 Task: Add to scrum project ZoomTech a team member softage.3@softage.net.
Action: Mouse moved to (276, 152)
Screenshot: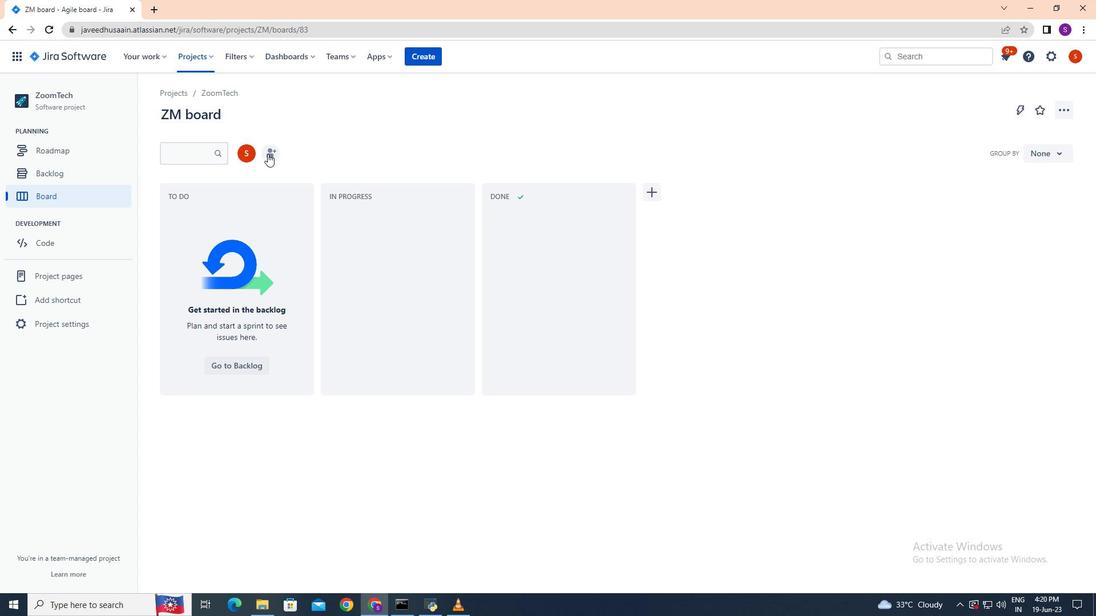 
Action: Mouse pressed left at (276, 152)
Screenshot: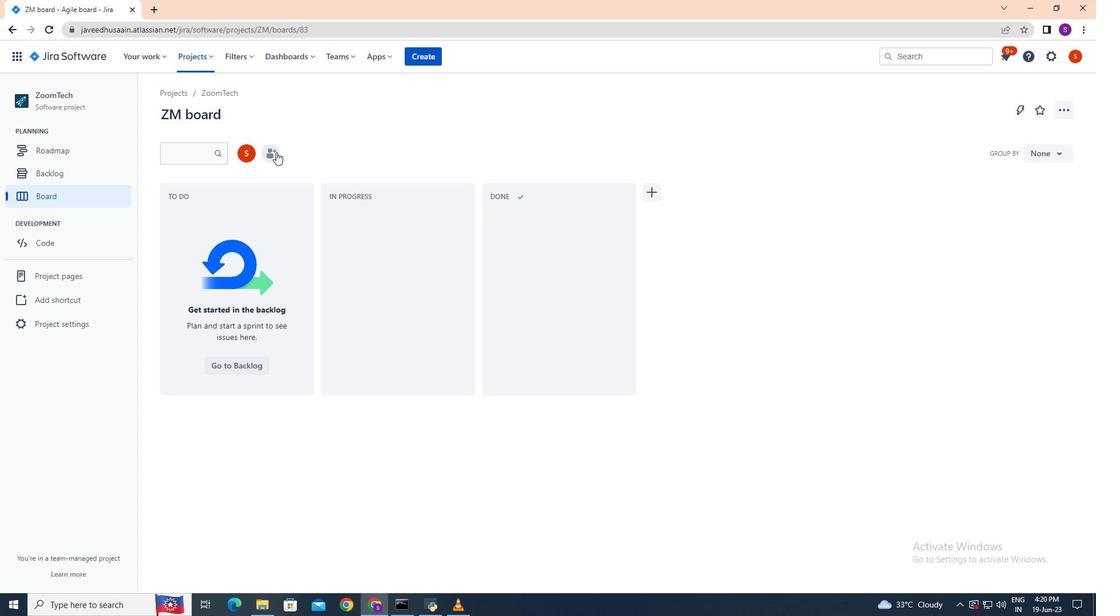 
Action: Mouse moved to (322, 162)
Screenshot: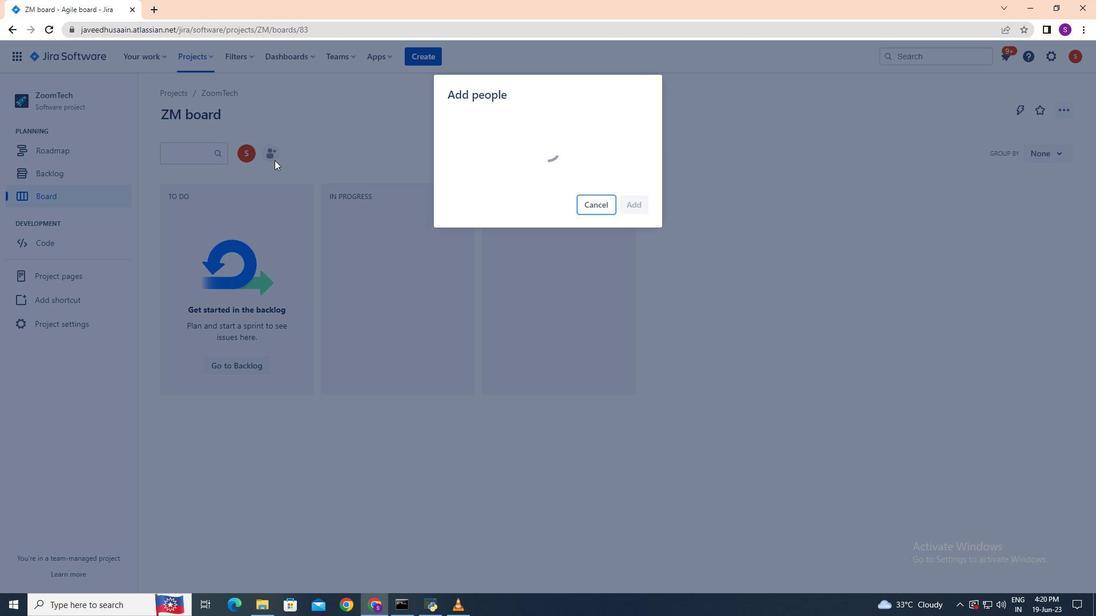 
Action: Key pressed softage.3<Key.shift>@spf<Key.backspace><Key.backspace>oftage.net
Screenshot: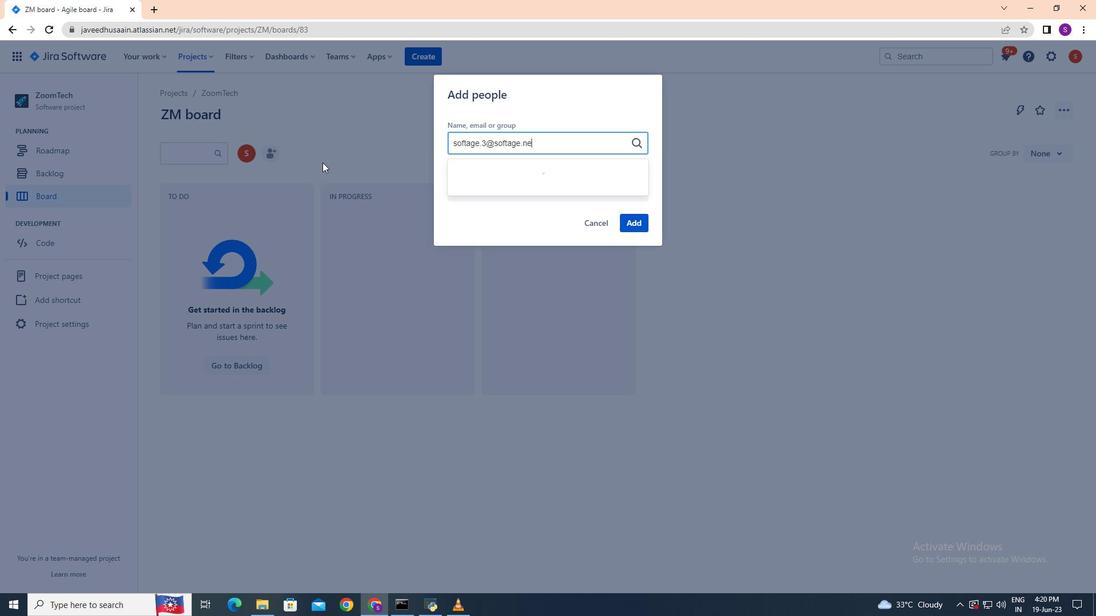 
Action: Mouse moved to (465, 175)
Screenshot: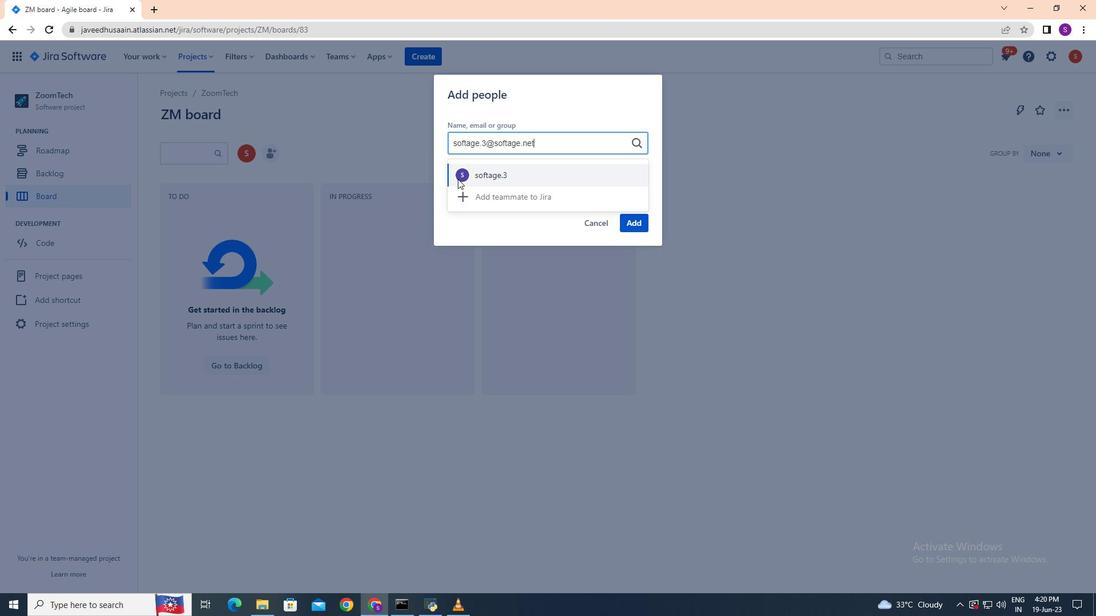 
Action: Mouse pressed left at (465, 175)
Screenshot: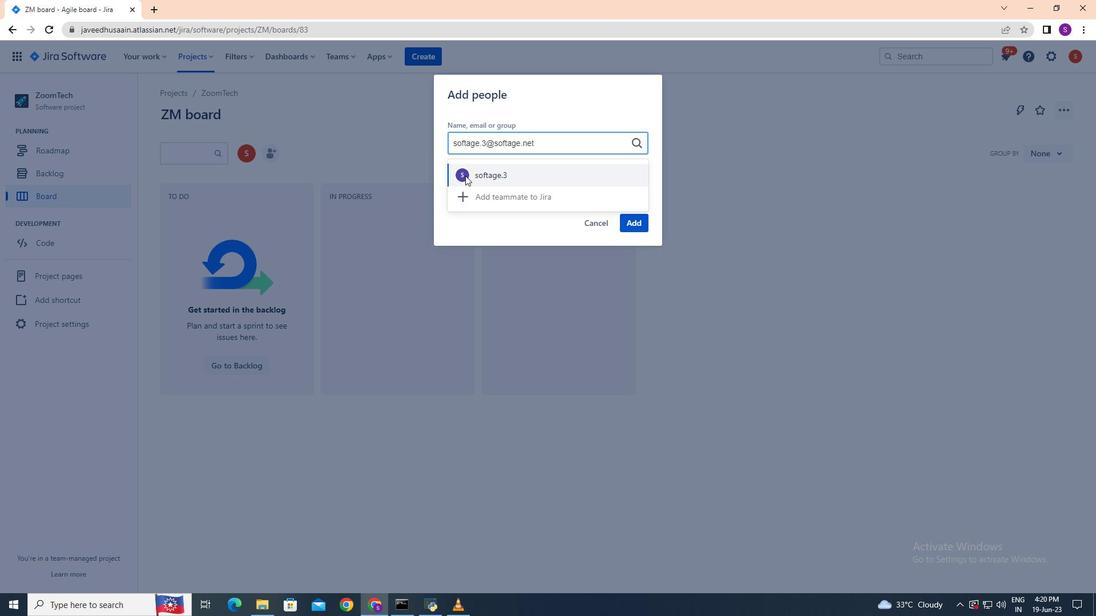 
Action: Mouse moved to (632, 227)
Screenshot: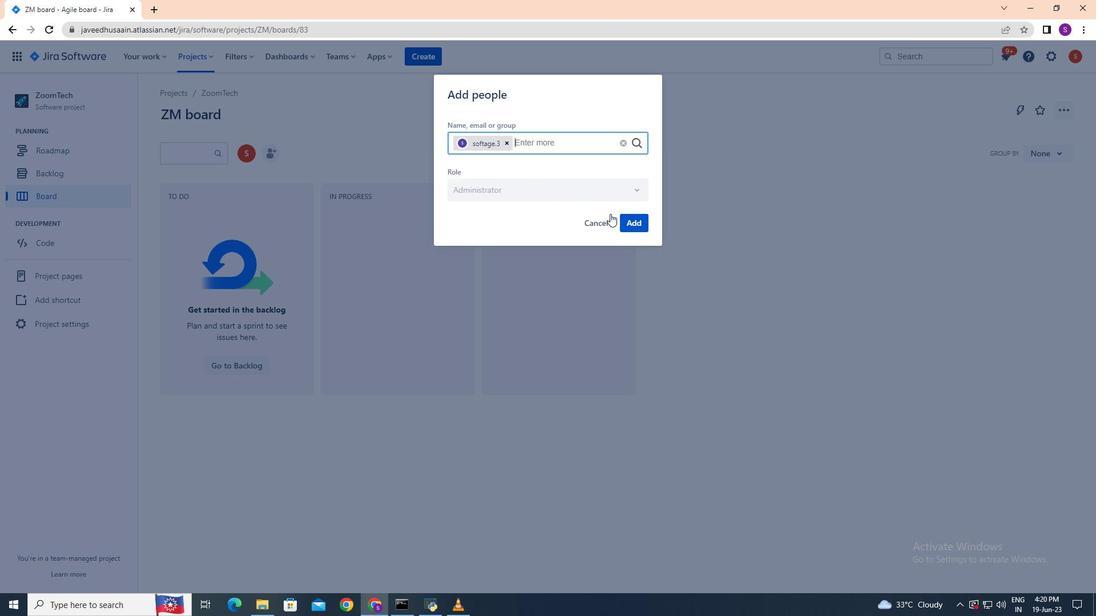 
Action: Mouse pressed left at (632, 227)
Screenshot: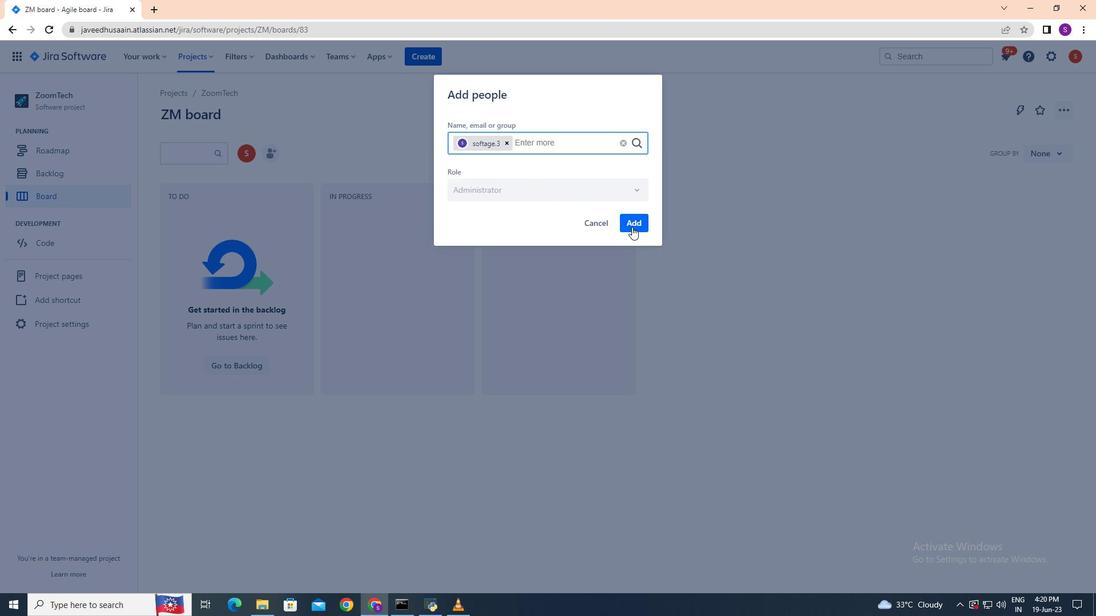
